 Task: Assign in the project AgileFire the issue 'Upgrade the deployment pipeline of a web application to improve the speed and reliability of deployment' to the sprint 'User Research Sprint'. Assign in the project AgileFire the issue 'Create a new online platform for online photography courses with advanced image editing and composition features' to the sprint 'User Research Sprint'. Assign in the project AgileFire the issue 'Implement a new cloud-based knowledge management system for a company with advanced knowledge sharing and collaboration features' to the sprint 'User Research Sprint'. Assign in the project AgileFire the issue 'Integrate a new customer loyalty program feature into an existing e-commerce website to improve customer retention and repeat sales' to the sprint 'User Research Sprint'
Action: Mouse moved to (858, 492)
Screenshot: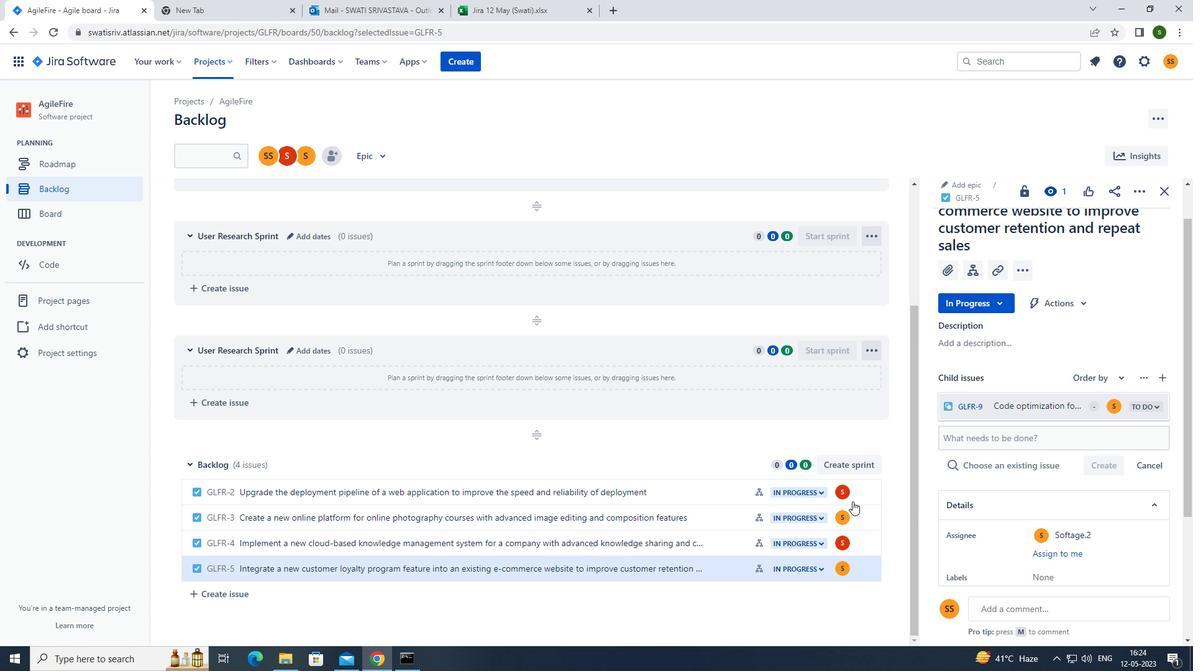 
Action: Mouse pressed left at (858, 492)
Screenshot: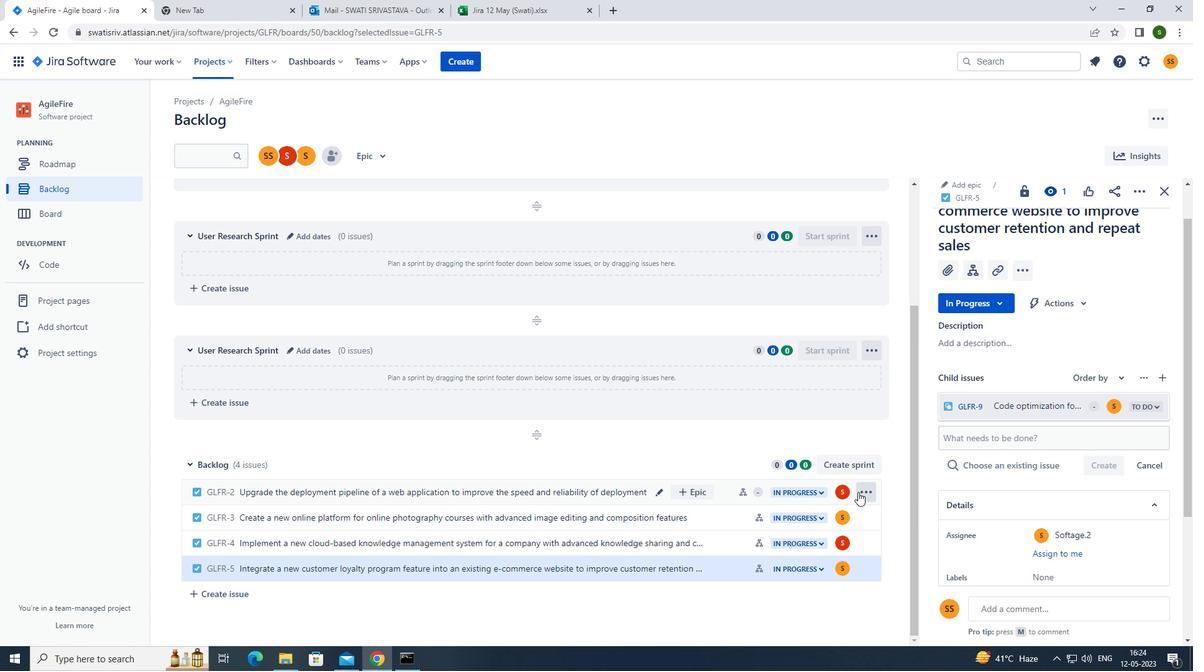 
Action: Mouse moved to (823, 386)
Screenshot: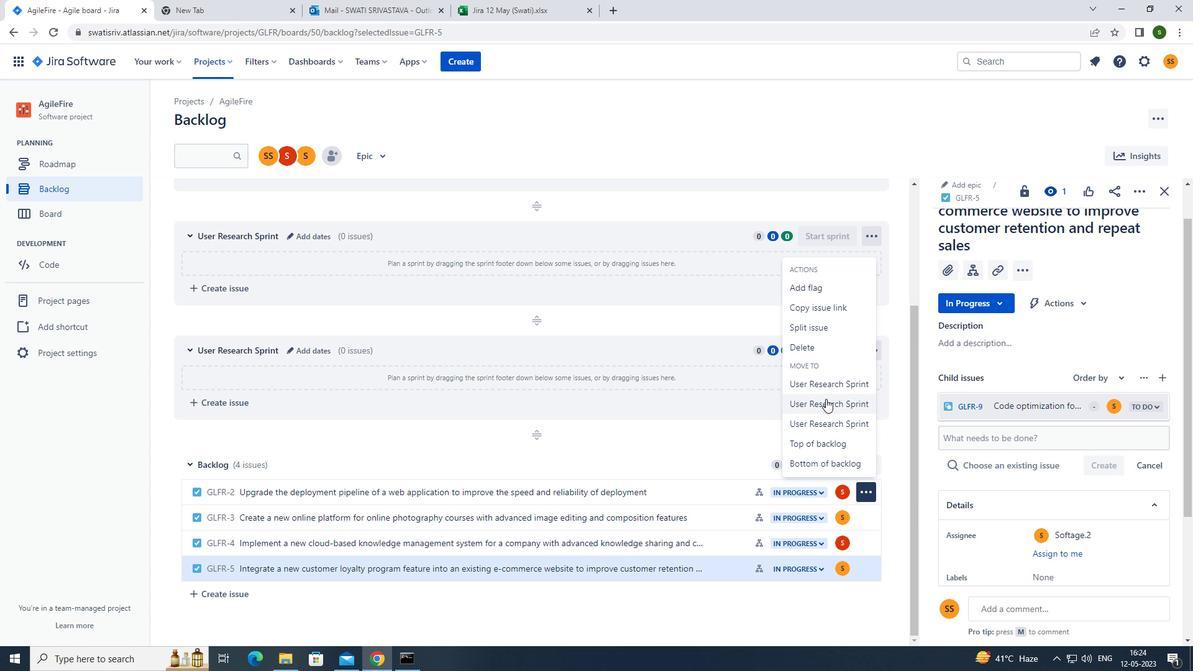 
Action: Mouse pressed left at (823, 386)
Screenshot: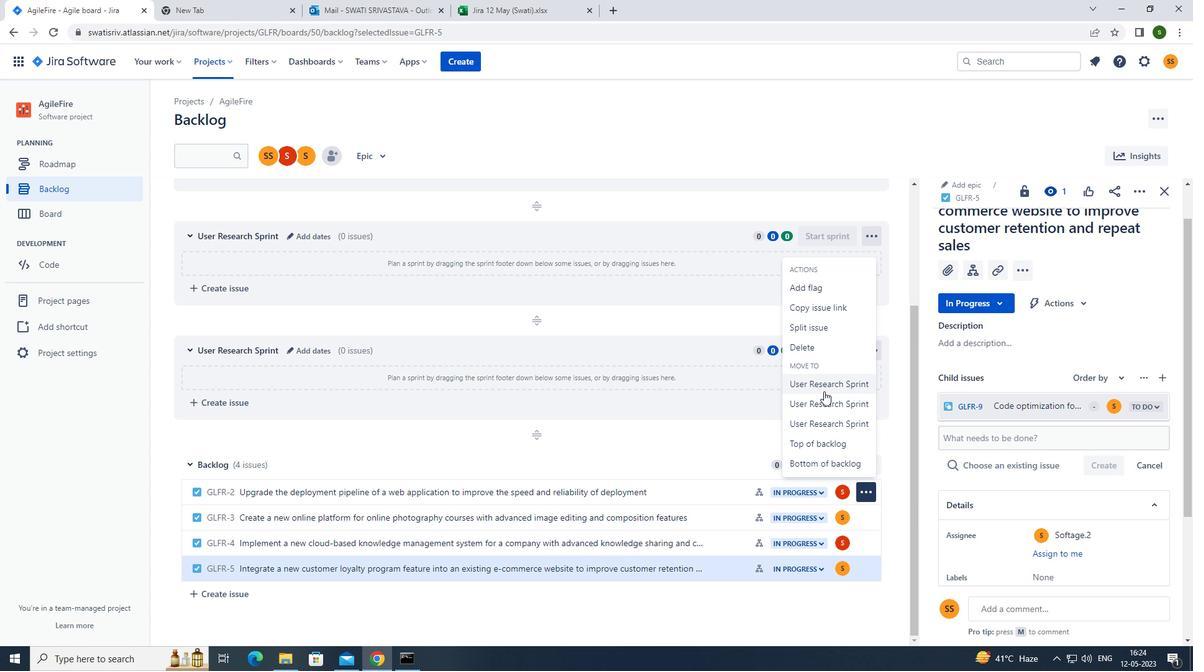 
Action: Mouse moved to (860, 521)
Screenshot: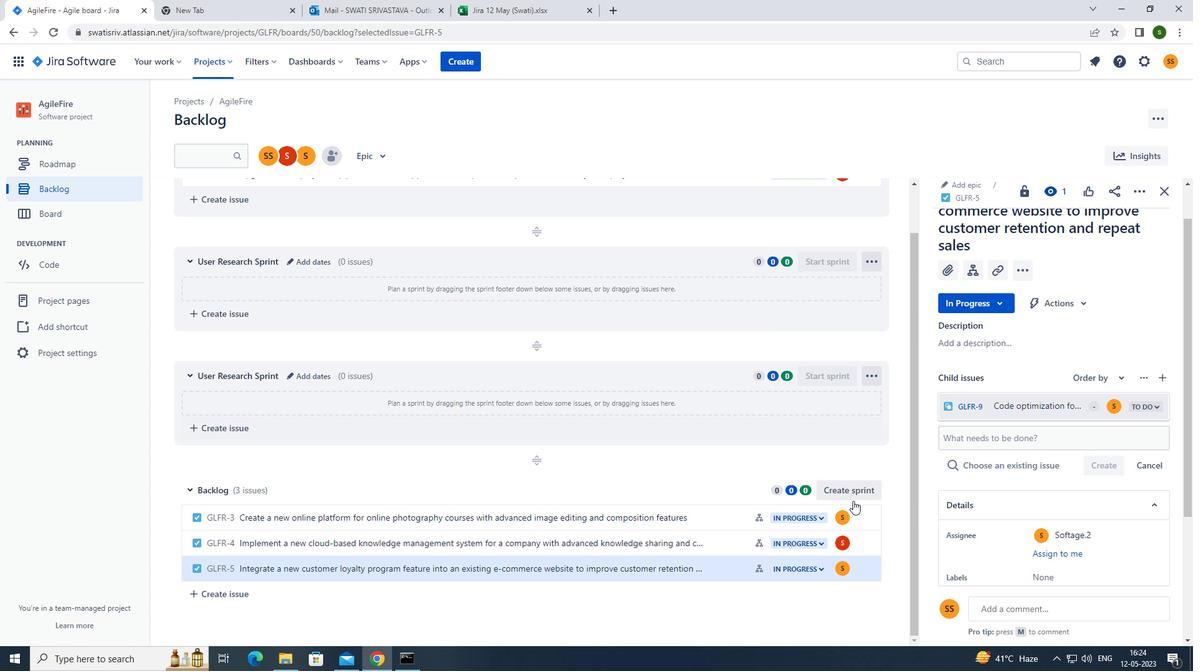 
Action: Mouse pressed left at (860, 521)
Screenshot: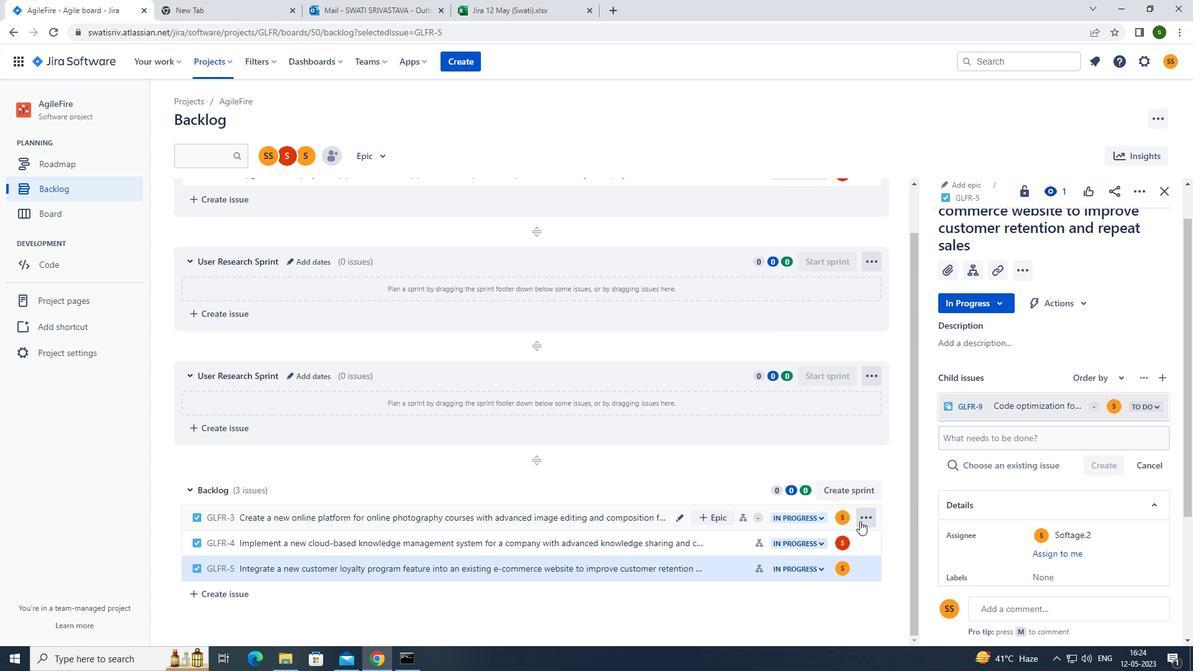 
Action: Mouse moved to (829, 433)
Screenshot: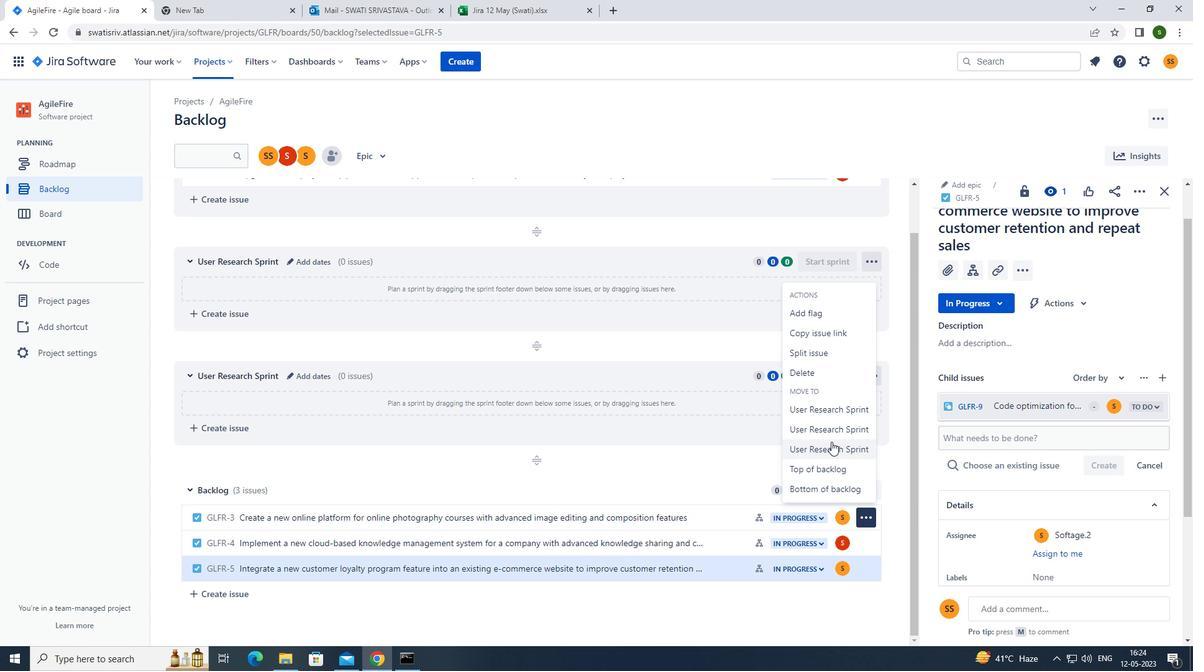 
Action: Mouse pressed left at (829, 433)
Screenshot: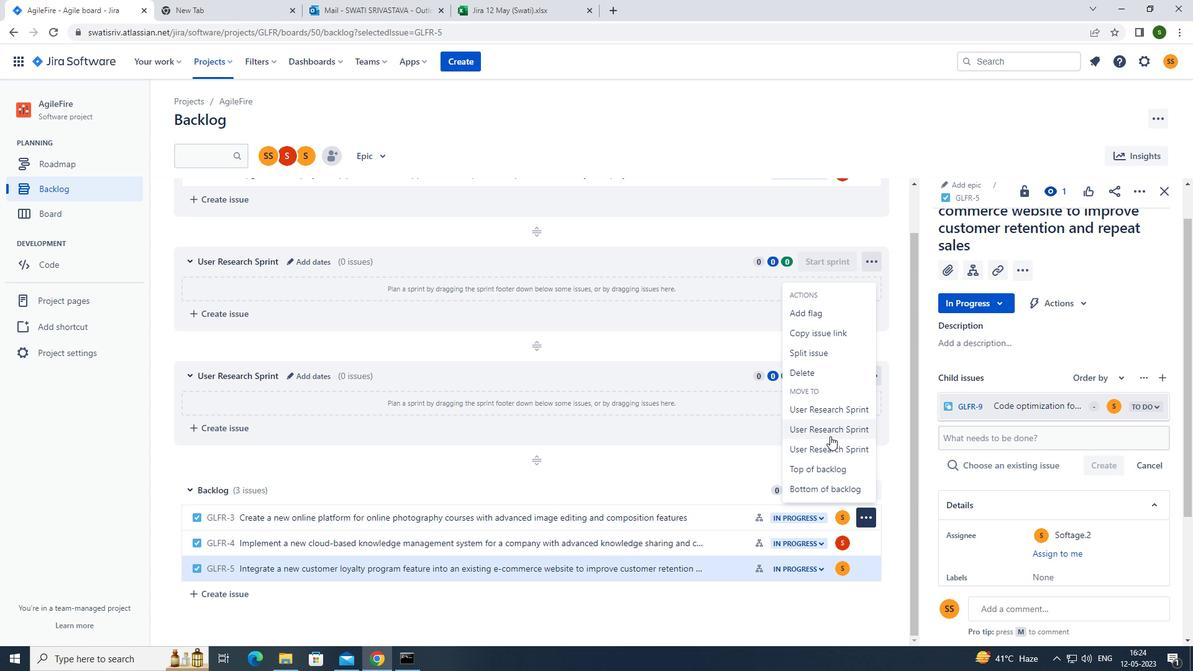 
Action: Mouse moved to (867, 550)
Screenshot: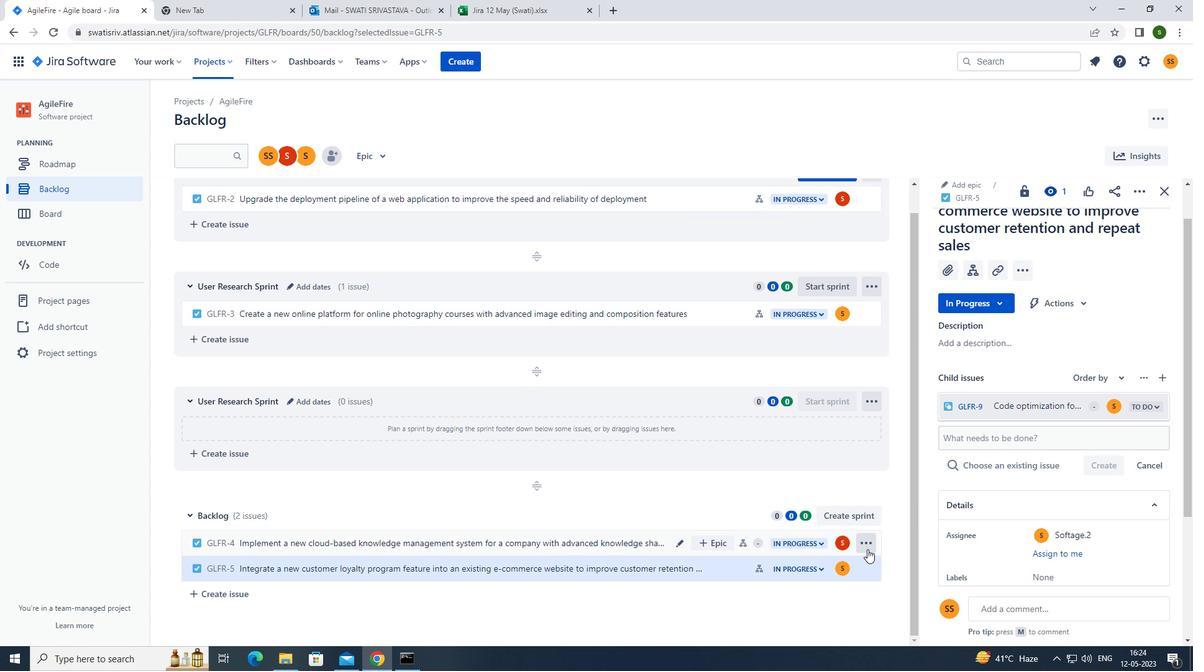
Action: Mouse pressed left at (867, 550)
Screenshot: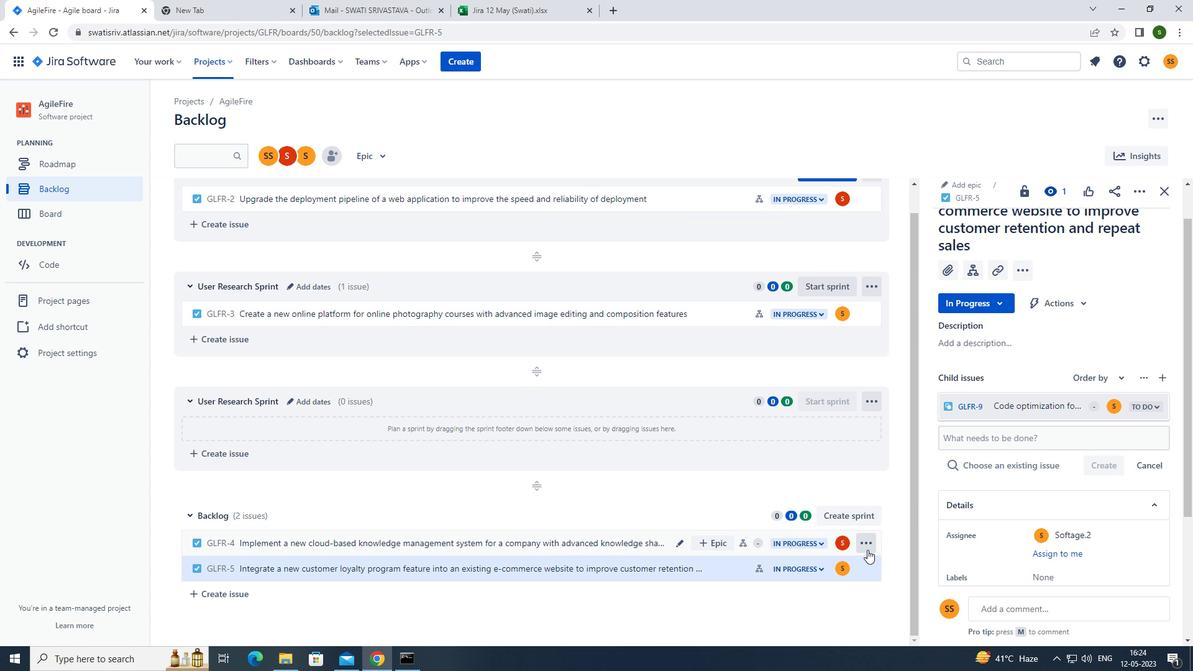 
Action: Mouse moved to (855, 478)
Screenshot: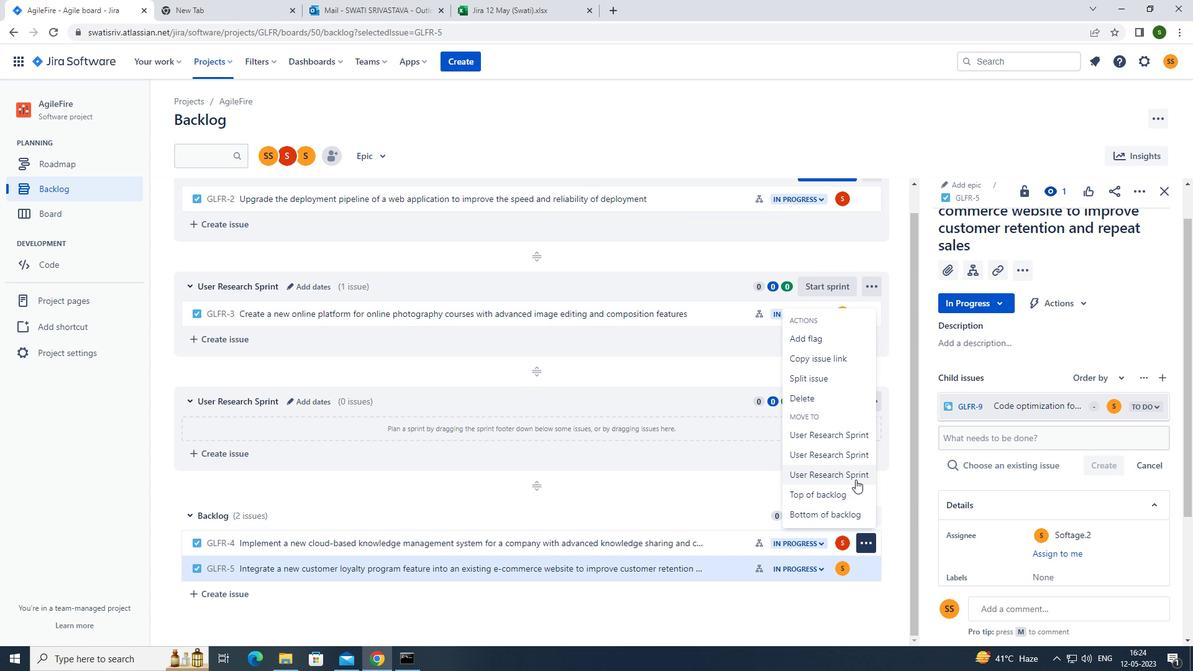 
Action: Mouse pressed left at (855, 478)
Screenshot: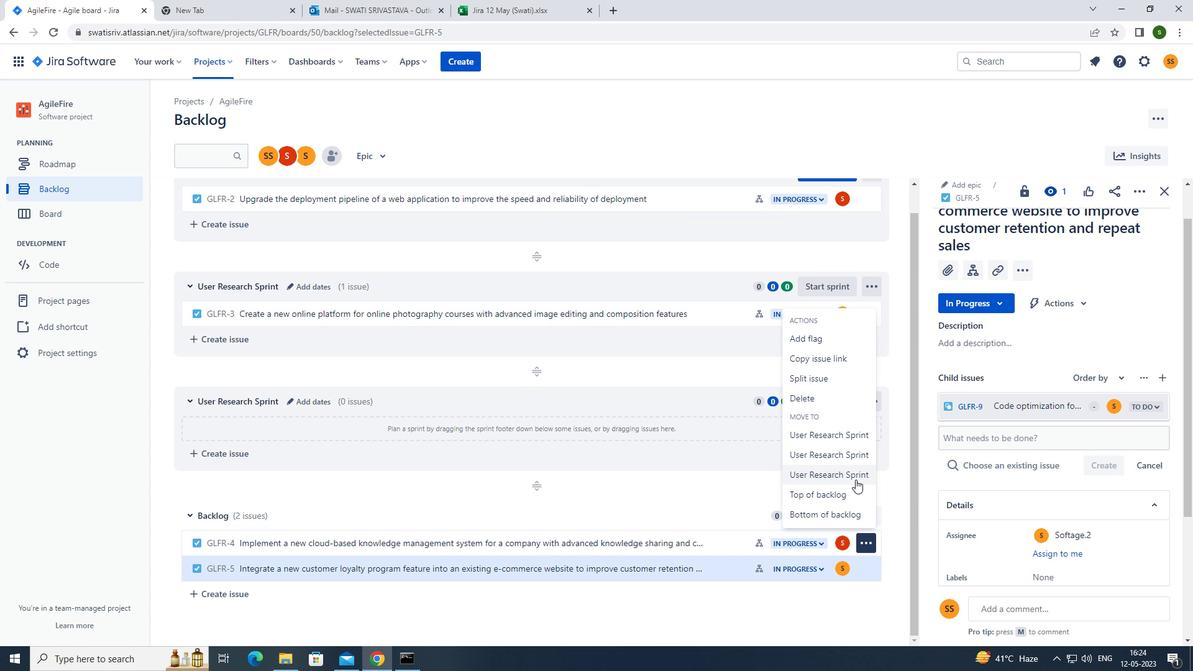 
Action: Mouse moved to (864, 565)
Screenshot: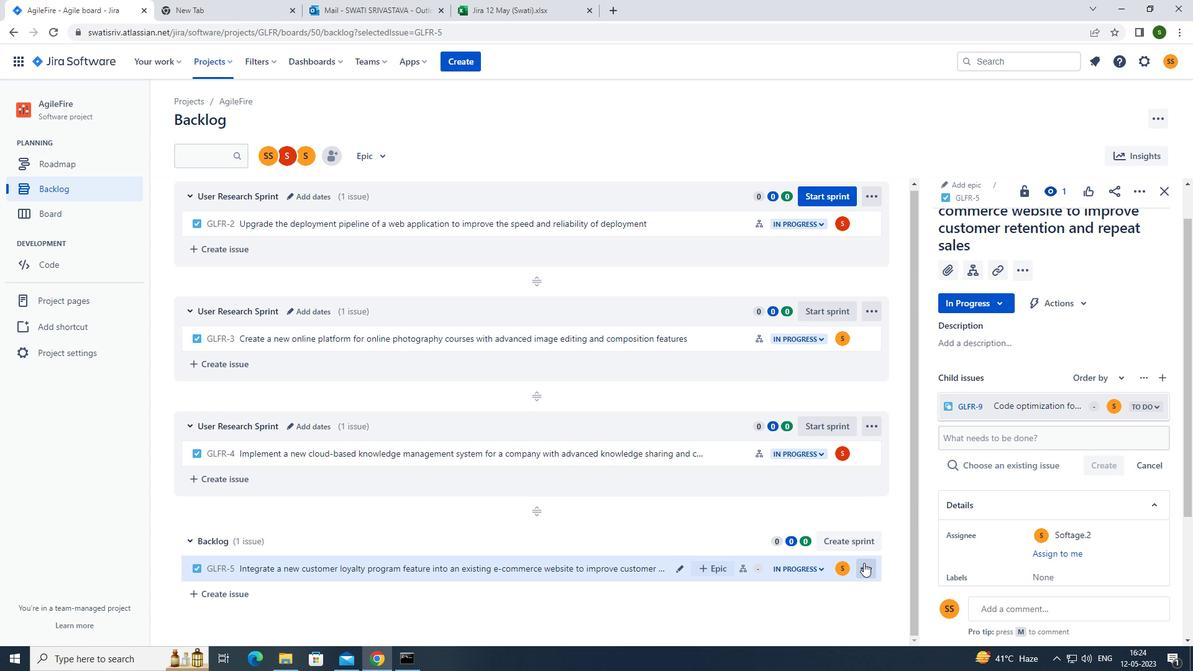 
Action: Mouse pressed left at (864, 565)
Screenshot: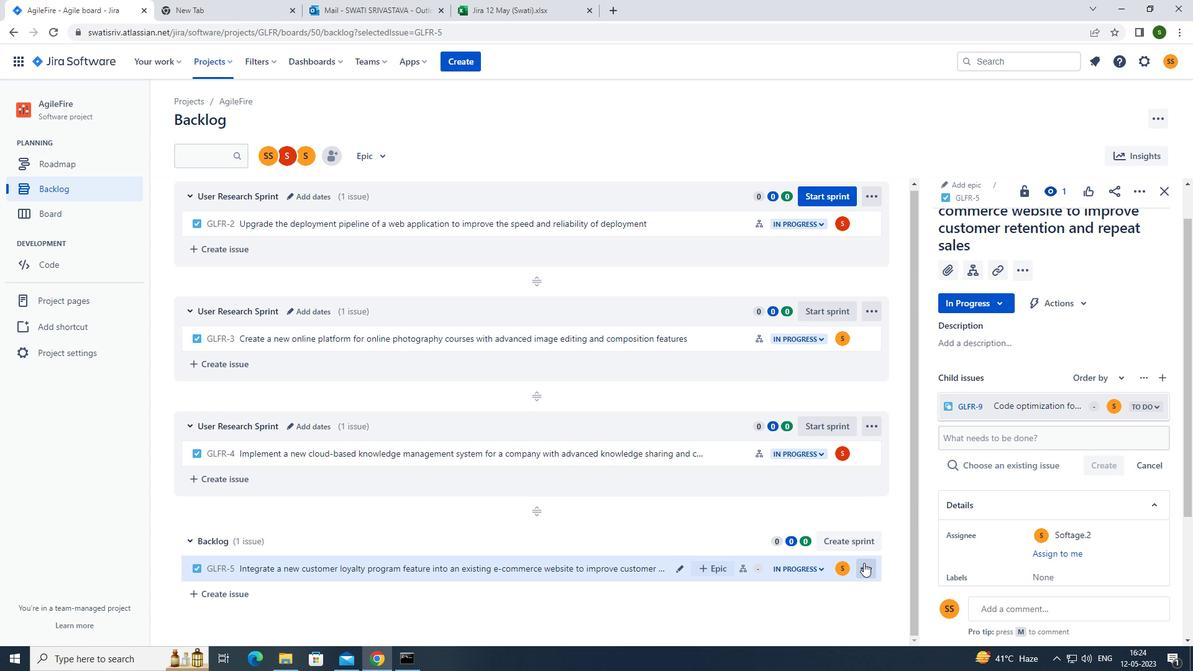 
Action: Mouse moved to (839, 496)
Screenshot: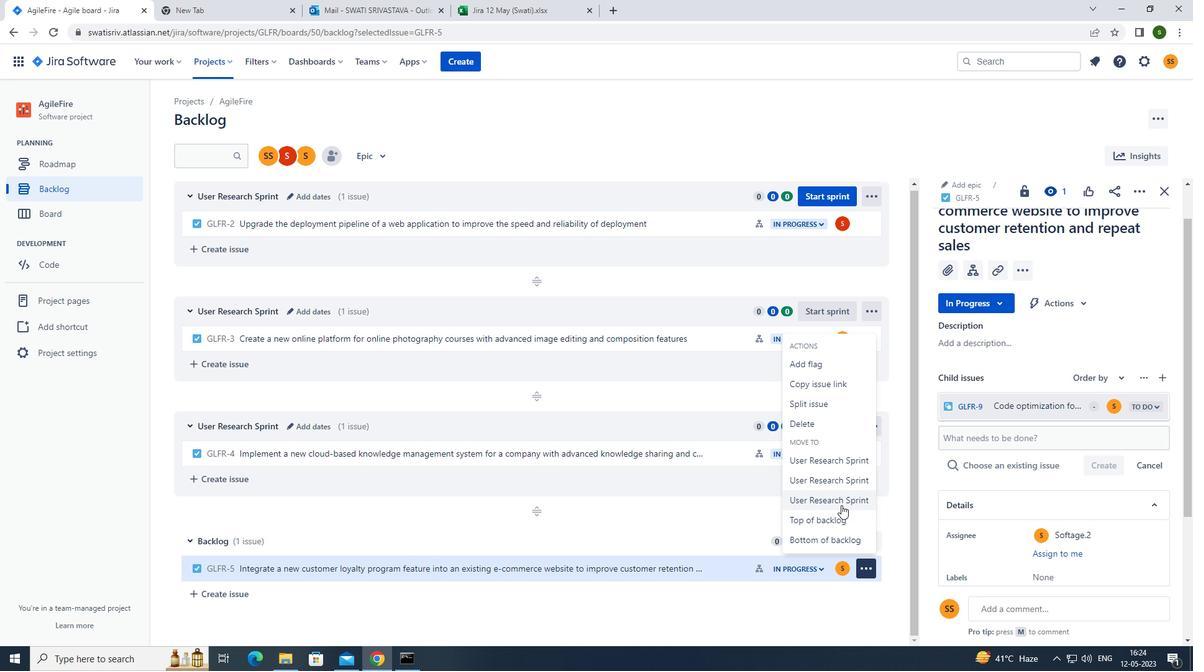 
Action: Mouse pressed left at (839, 496)
Screenshot: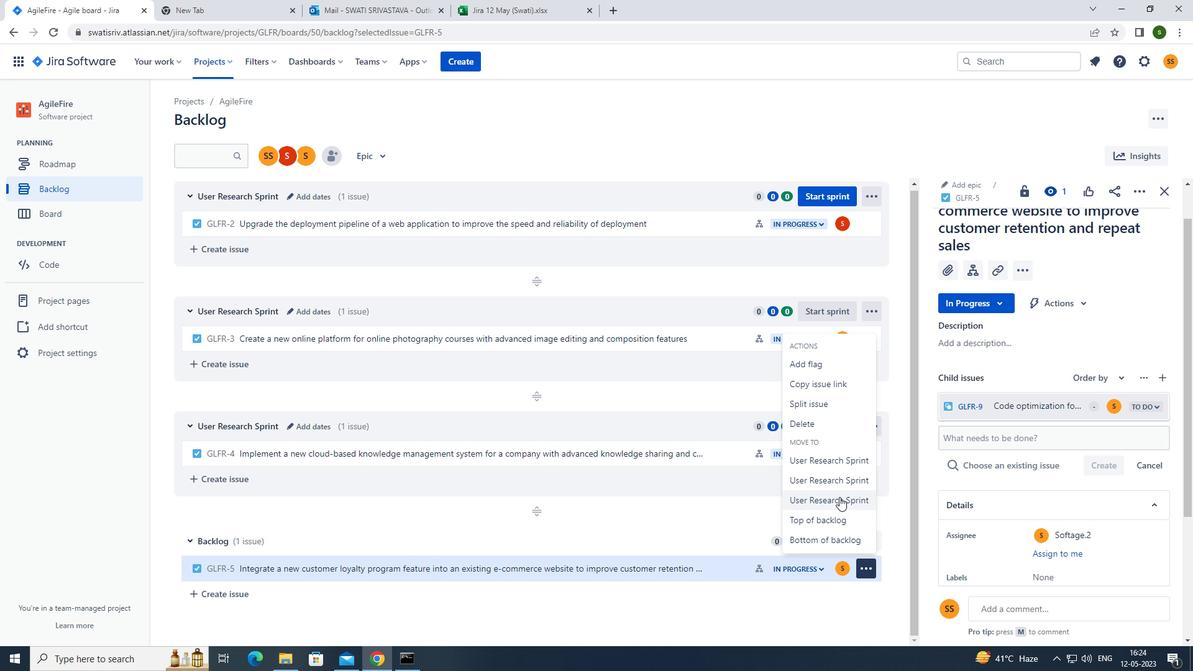 
Action: Mouse moved to (838, 494)
Screenshot: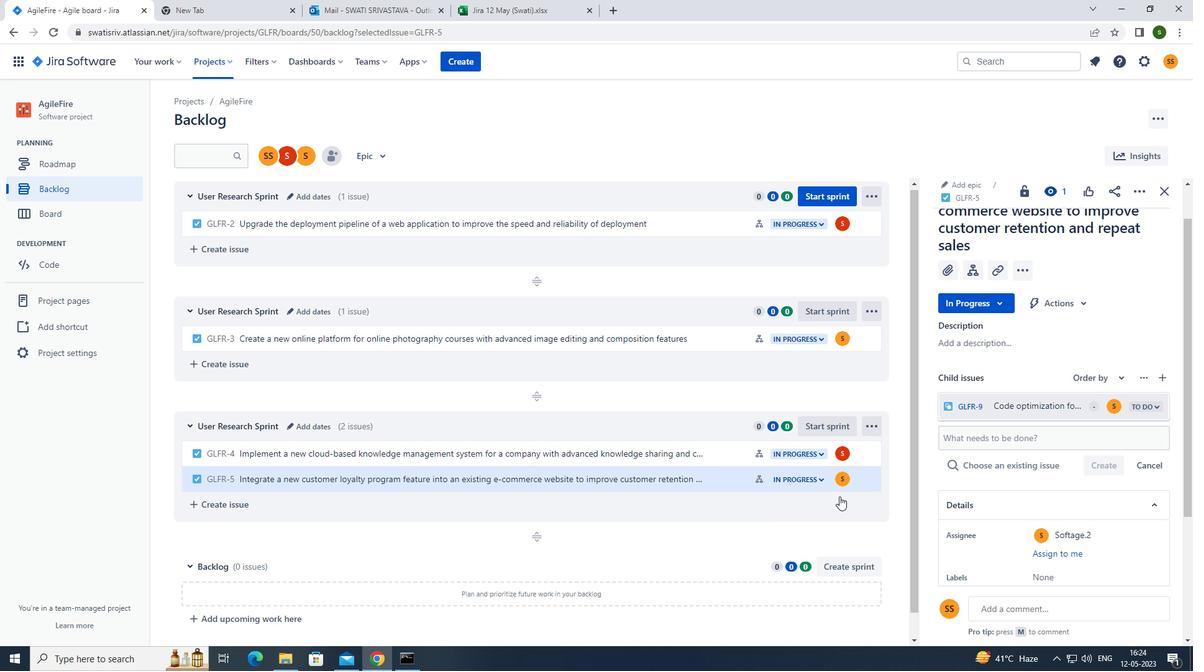 
